 Task: Request a tour of the first listing for any three dates.
Action: Mouse moved to (150, 284)
Screenshot: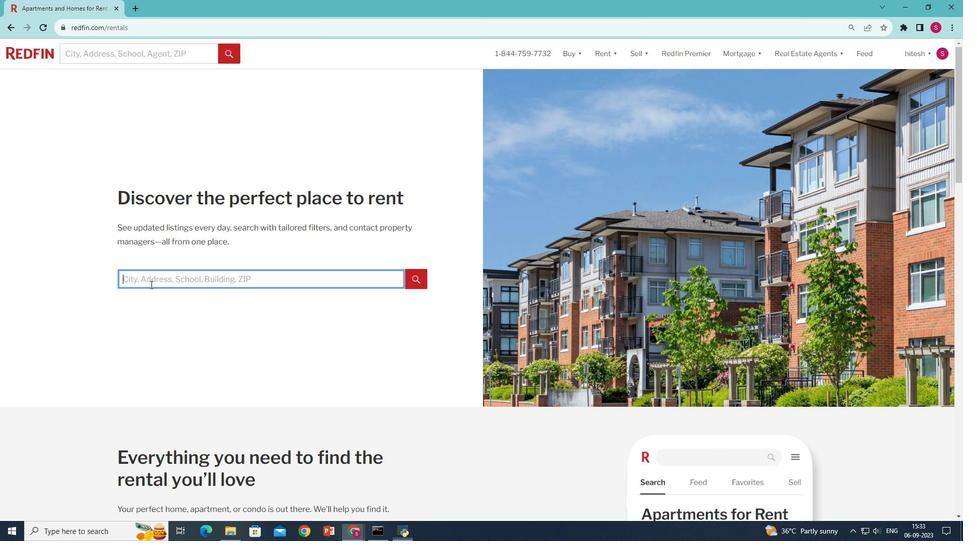 
Action: Mouse pressed left at (150, 284)
Screenshot: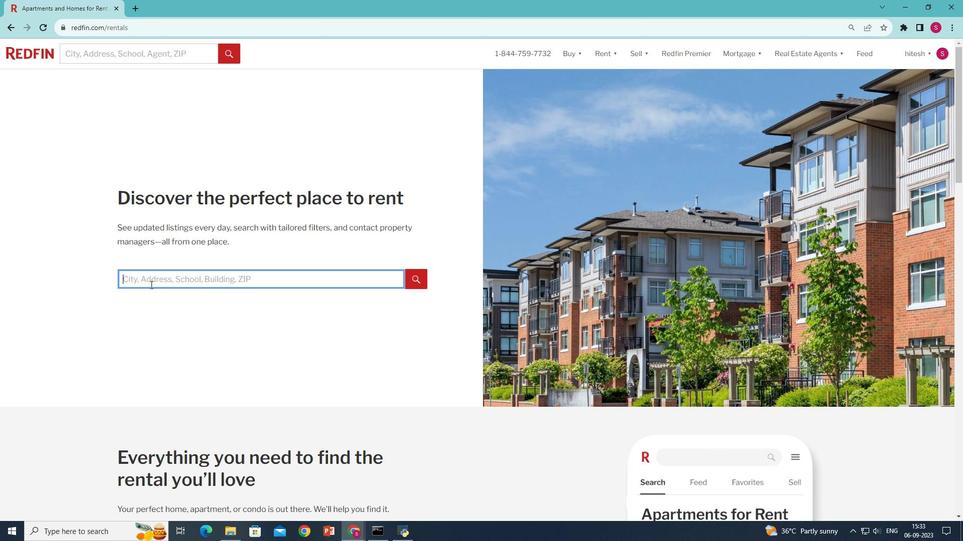
Action: Key pressed new<Key.space>york,<Key.space>ny<Key.space>usa<Key.enter>
Screenshot: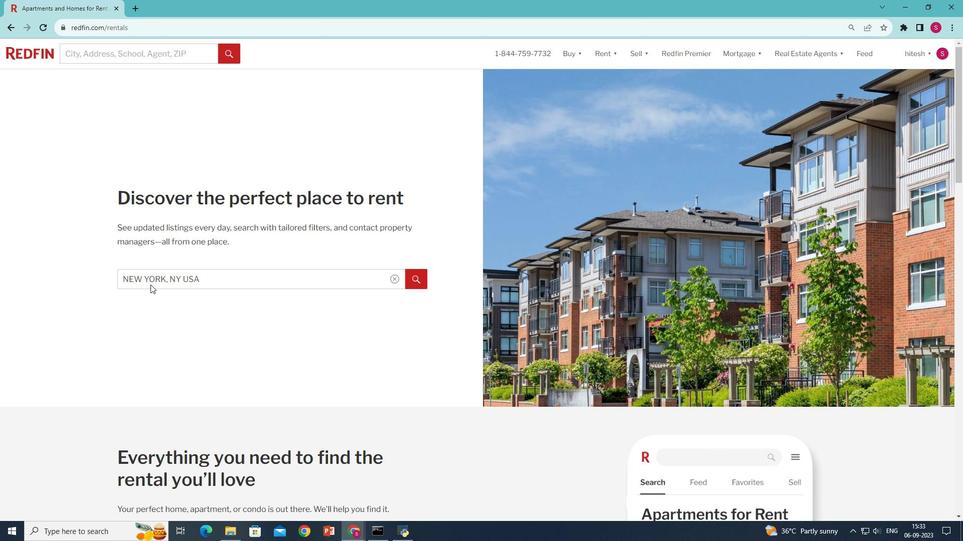 
Action: Mouse moved to (55, 375)
Screenshot: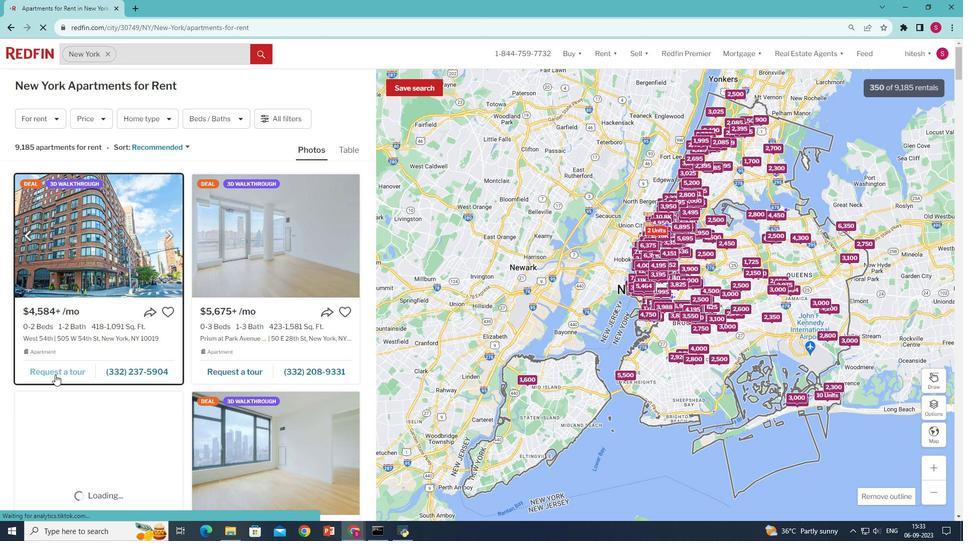 
Action: Mouse pressed left at (55, 375)
Screenshot: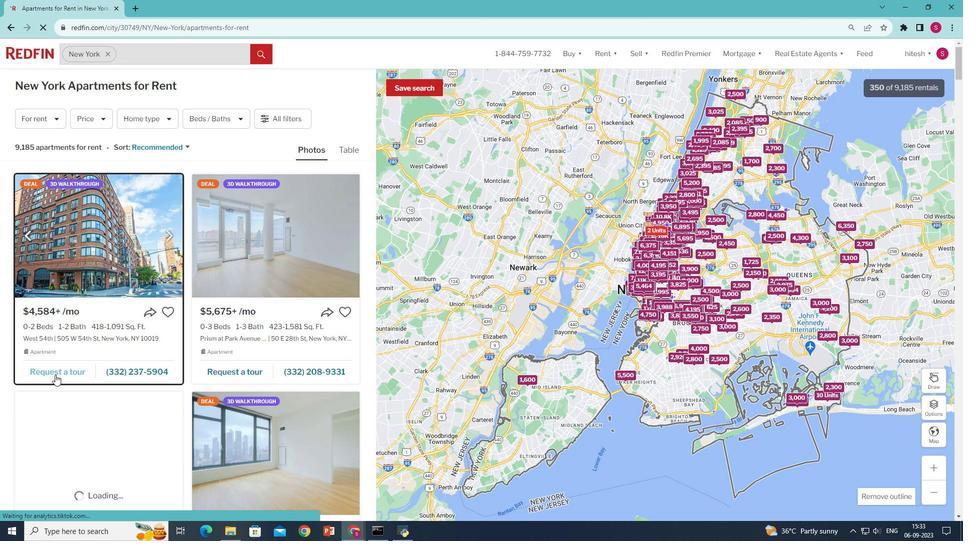 
Action: Mouse moved to (360, 222)
Screenshot: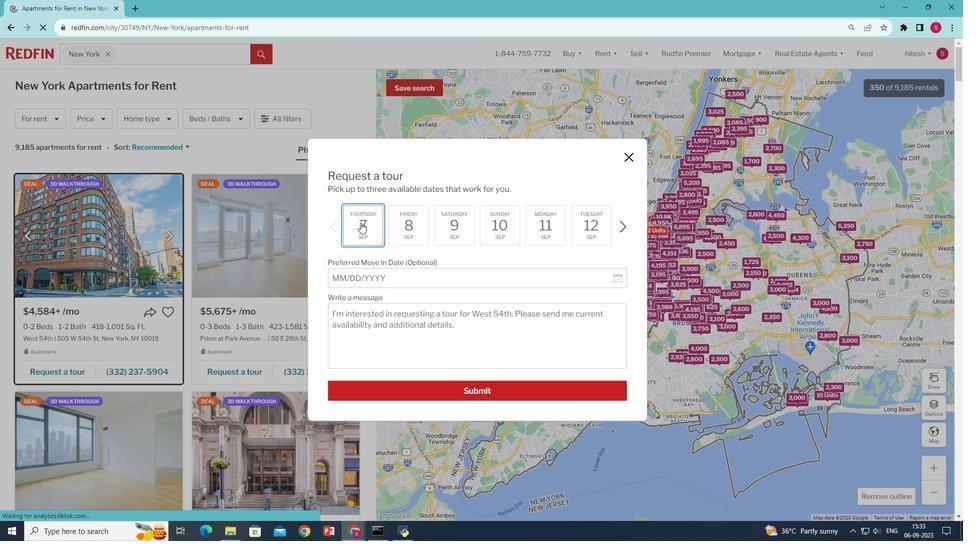 
Action: Mouse pressed left at (360, 222)
Screenshot: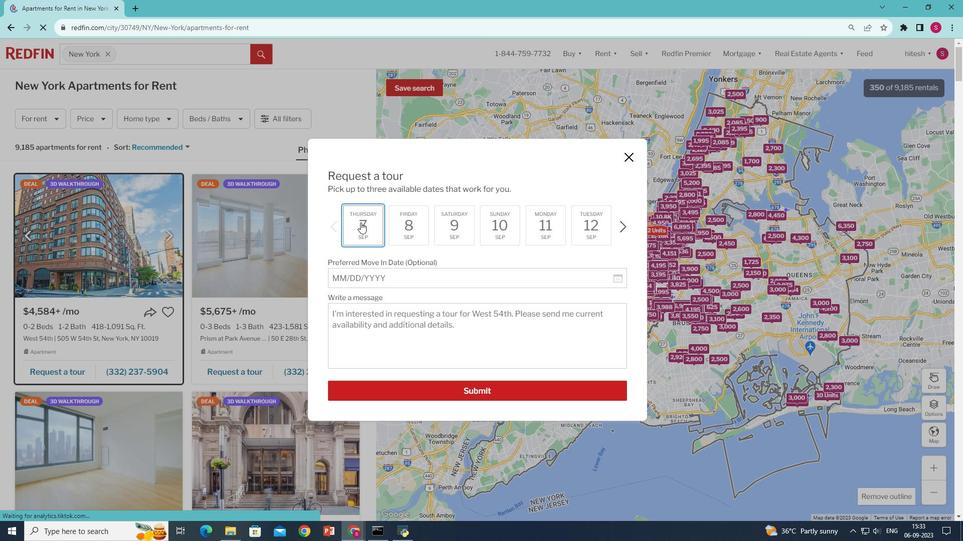
Action: Mouse moved to (418, 223)
Screenshot: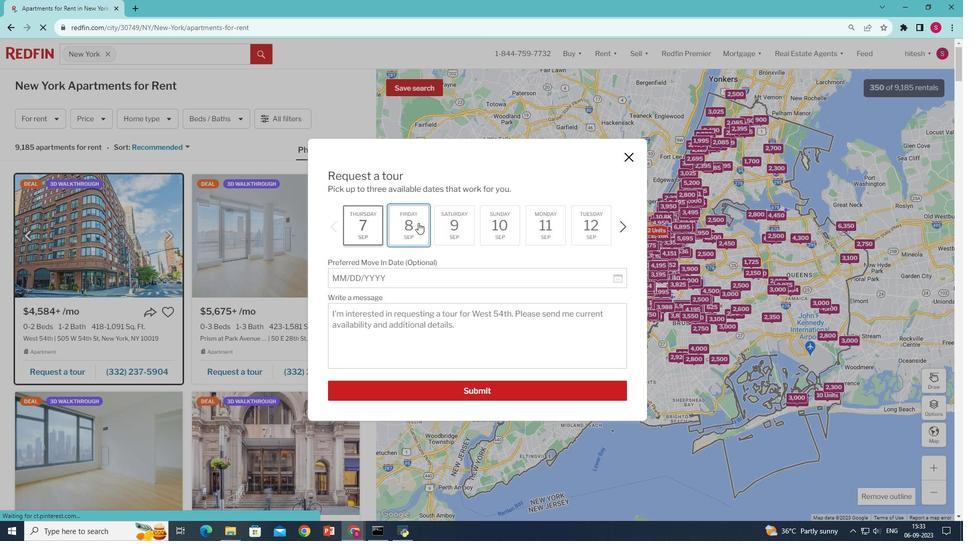 
Action: Mouse pressed left at (418, 223)
Screenshot: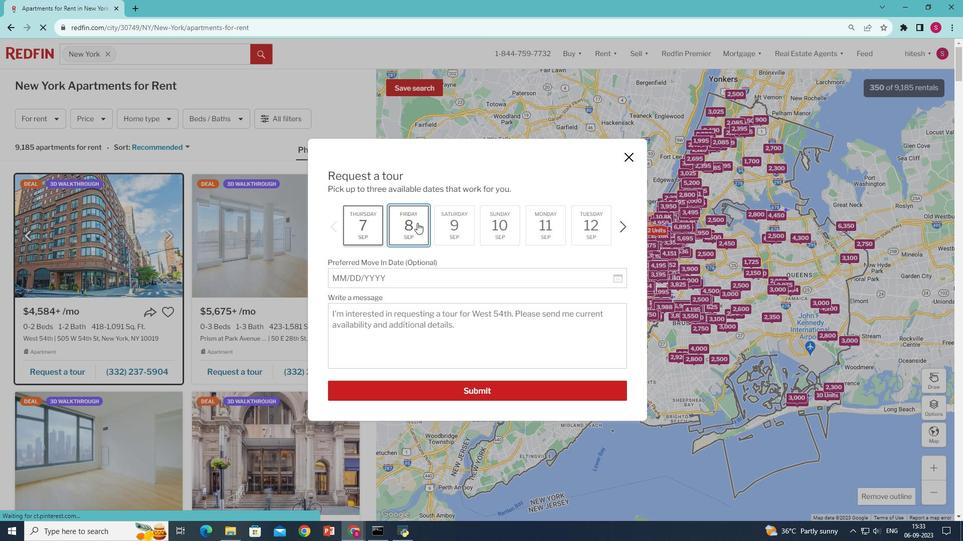 
Action: Mouse moved to (452, 228)
Screenshot: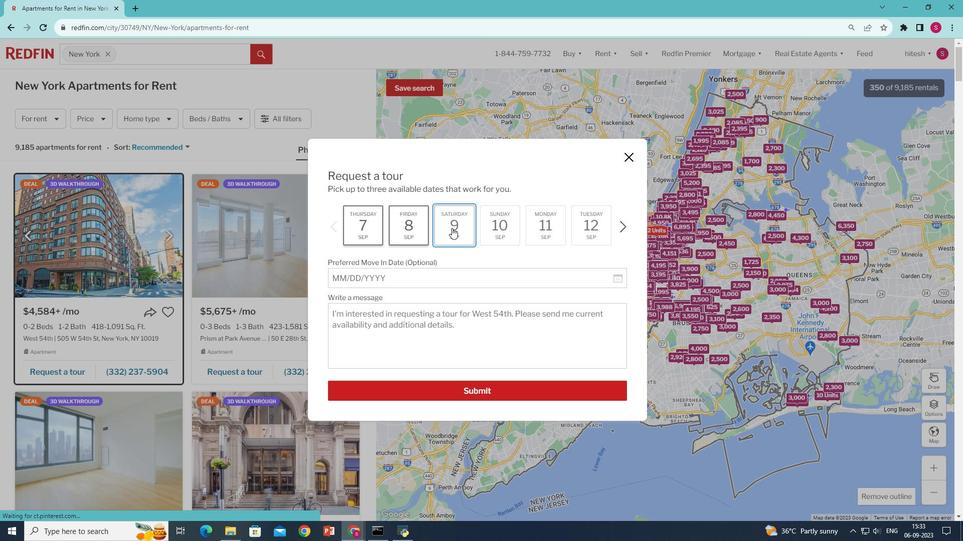 
Action: Mouse pressed left at (452, 228)
Screenshot: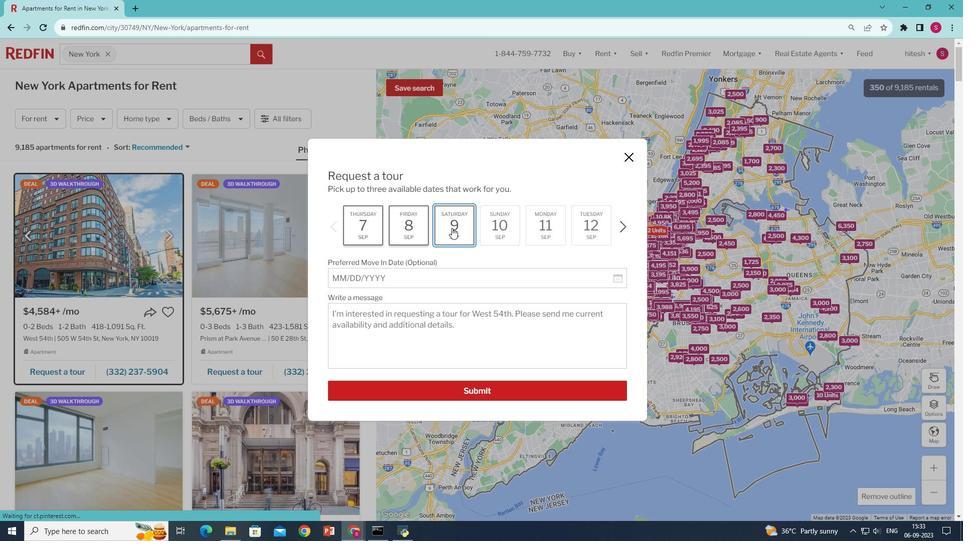 
Action: Mouse moved to (471, 399)
Screenshot: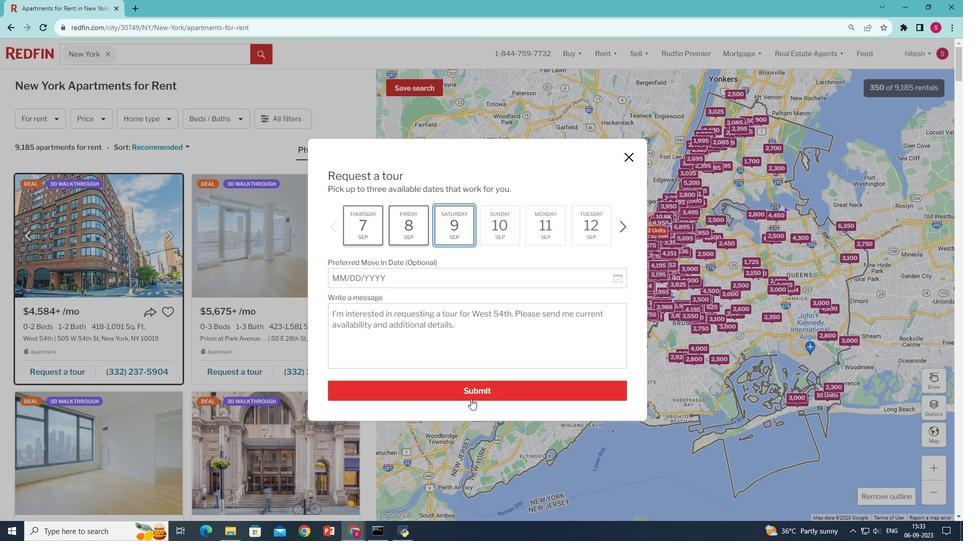 
Action: Mouse pressed left at (471, 399)
Screenshot: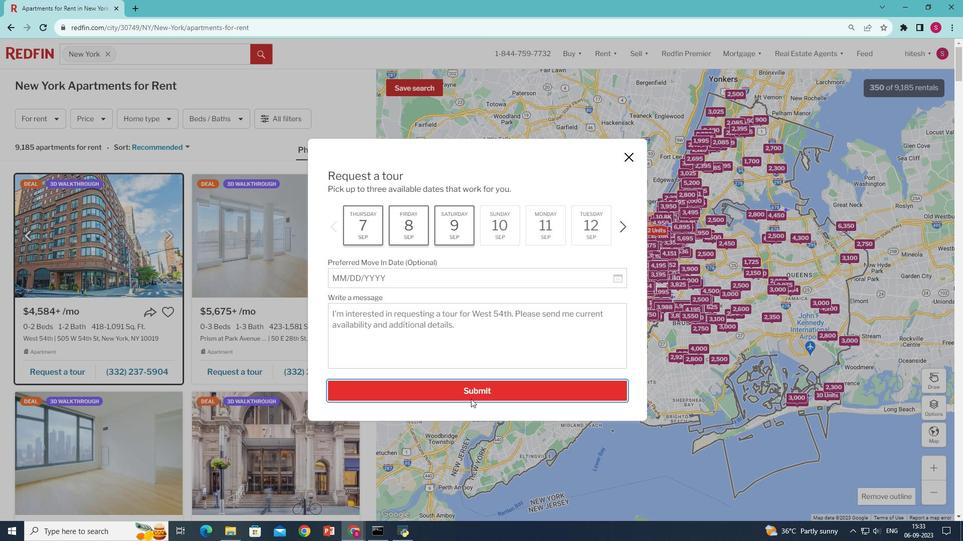 
